 Task: Add Only What You Need Smooth Vanilla 20g Protein Shake to the cart.
Action: Mouse moved to (22, 158)
Screenshot: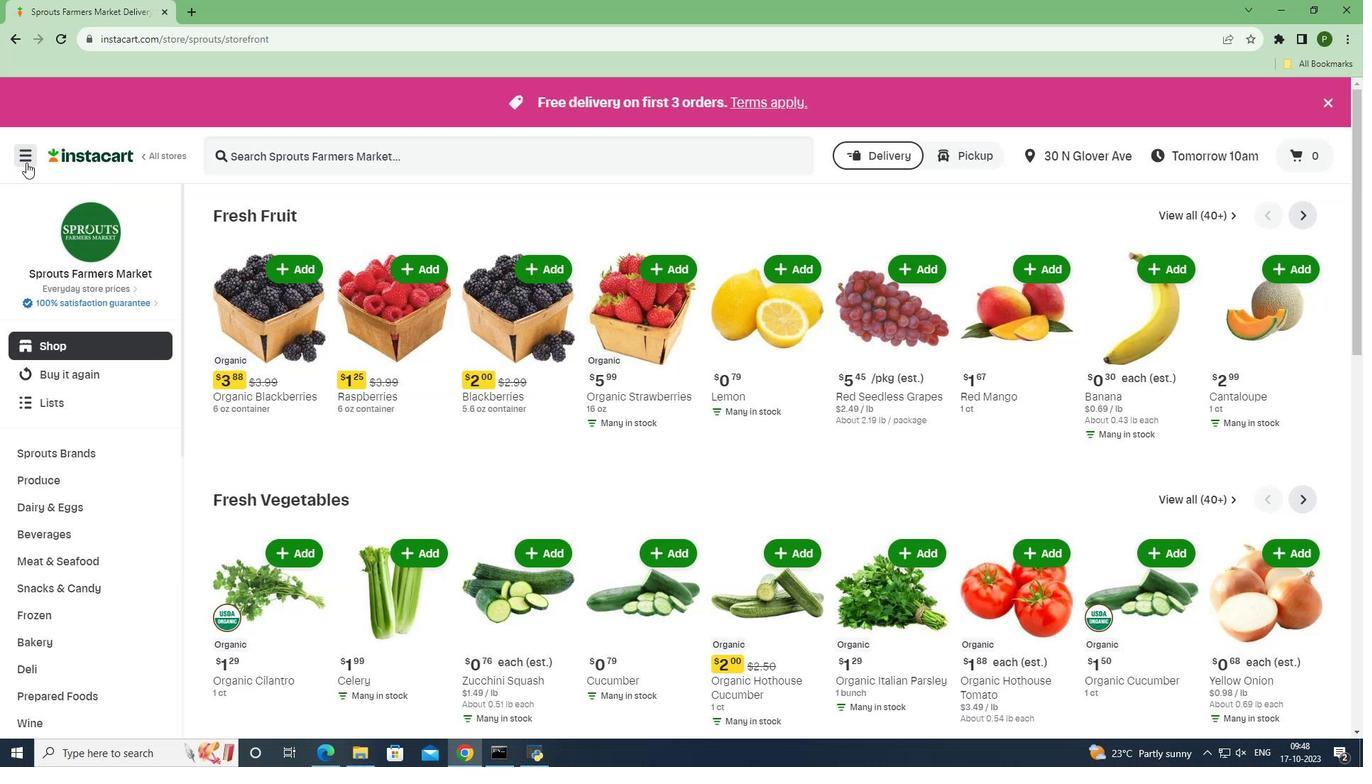 
Action: Mouse pressed left at (22, 158)
Screenshot: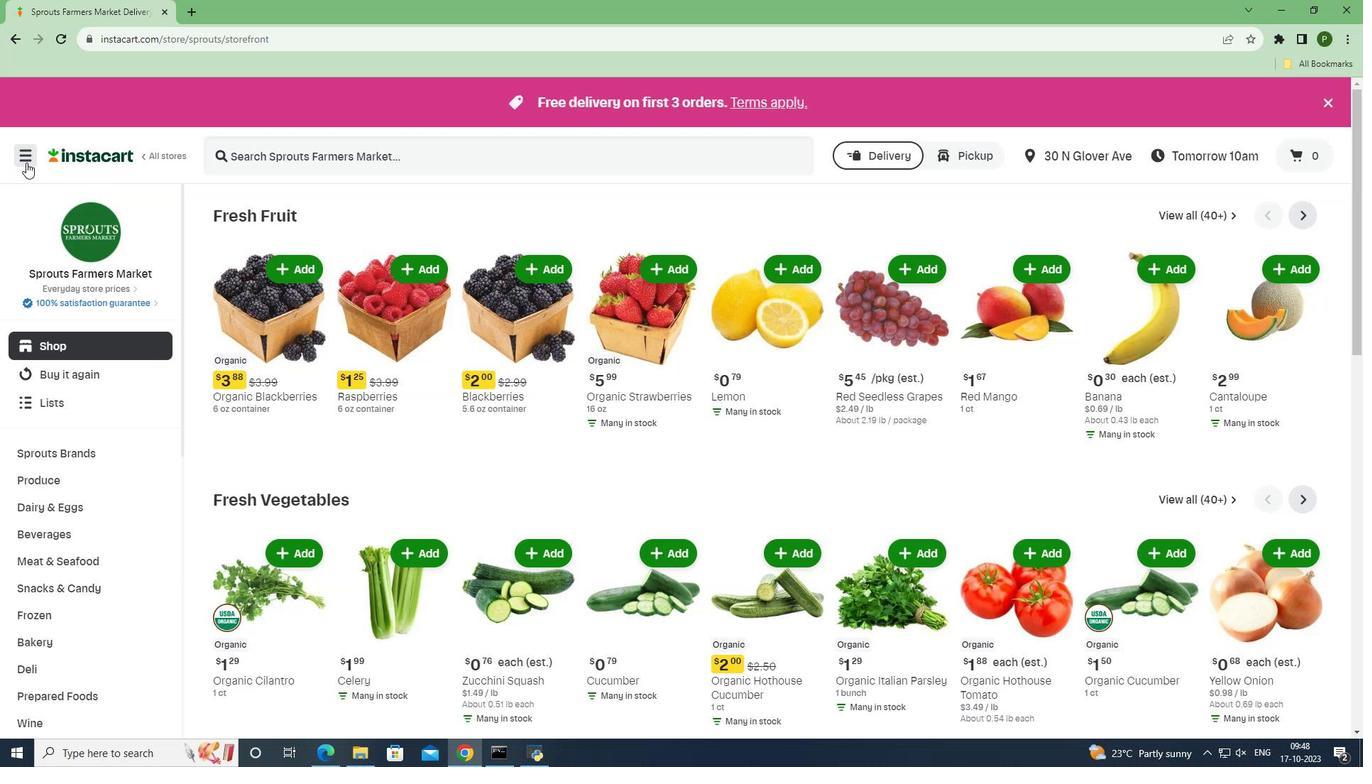 
Action: Mouse moved to (65, 366)
Screenshot: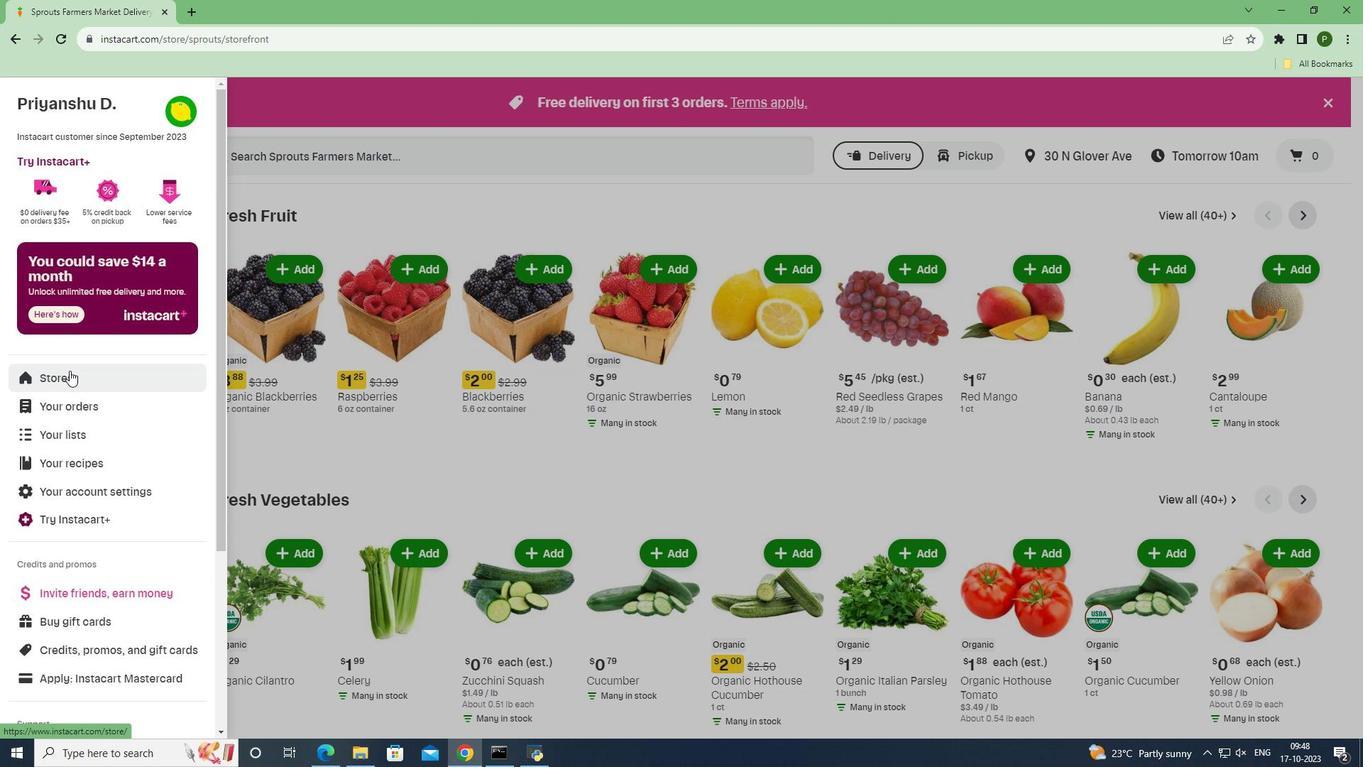 
Action: Mouse pressed left at (65, 366)
Screenshot: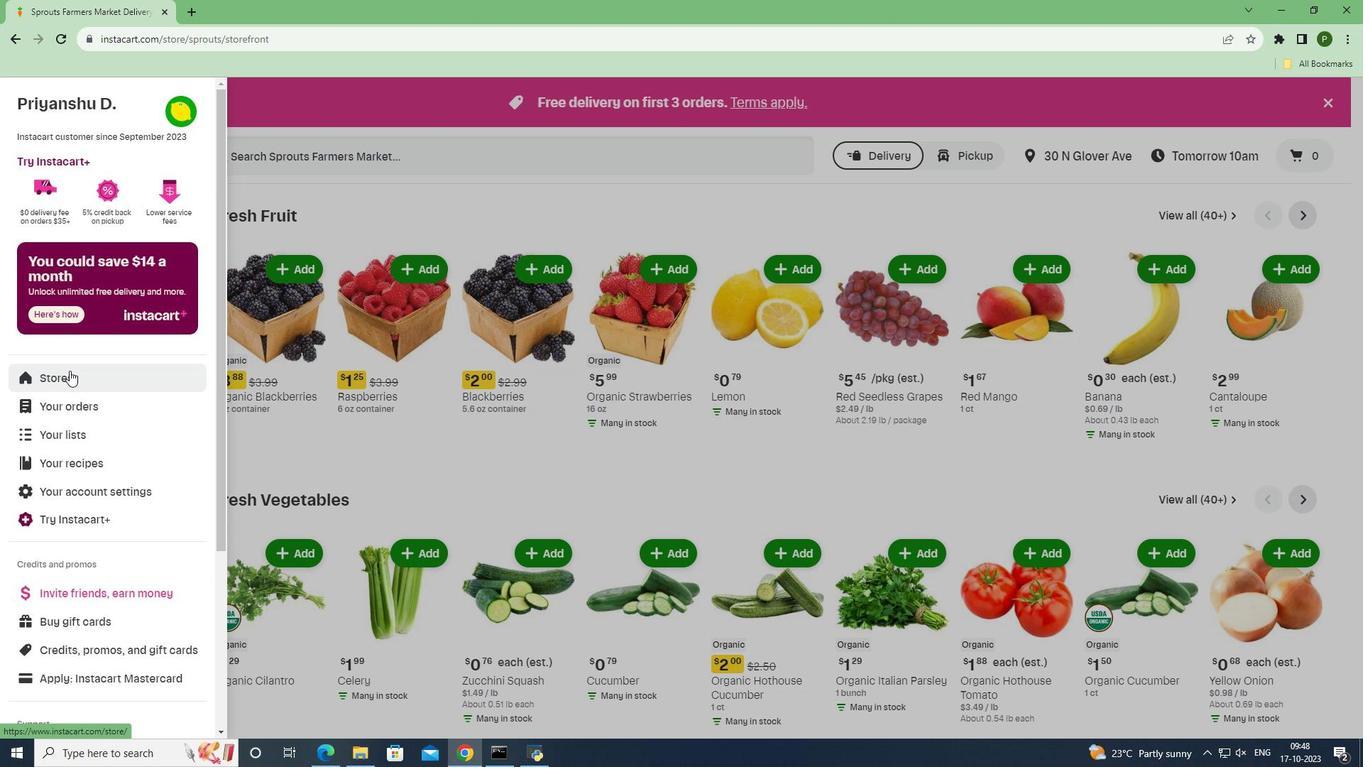 
Action: Mouse moved to (312, 151)
Screenshot: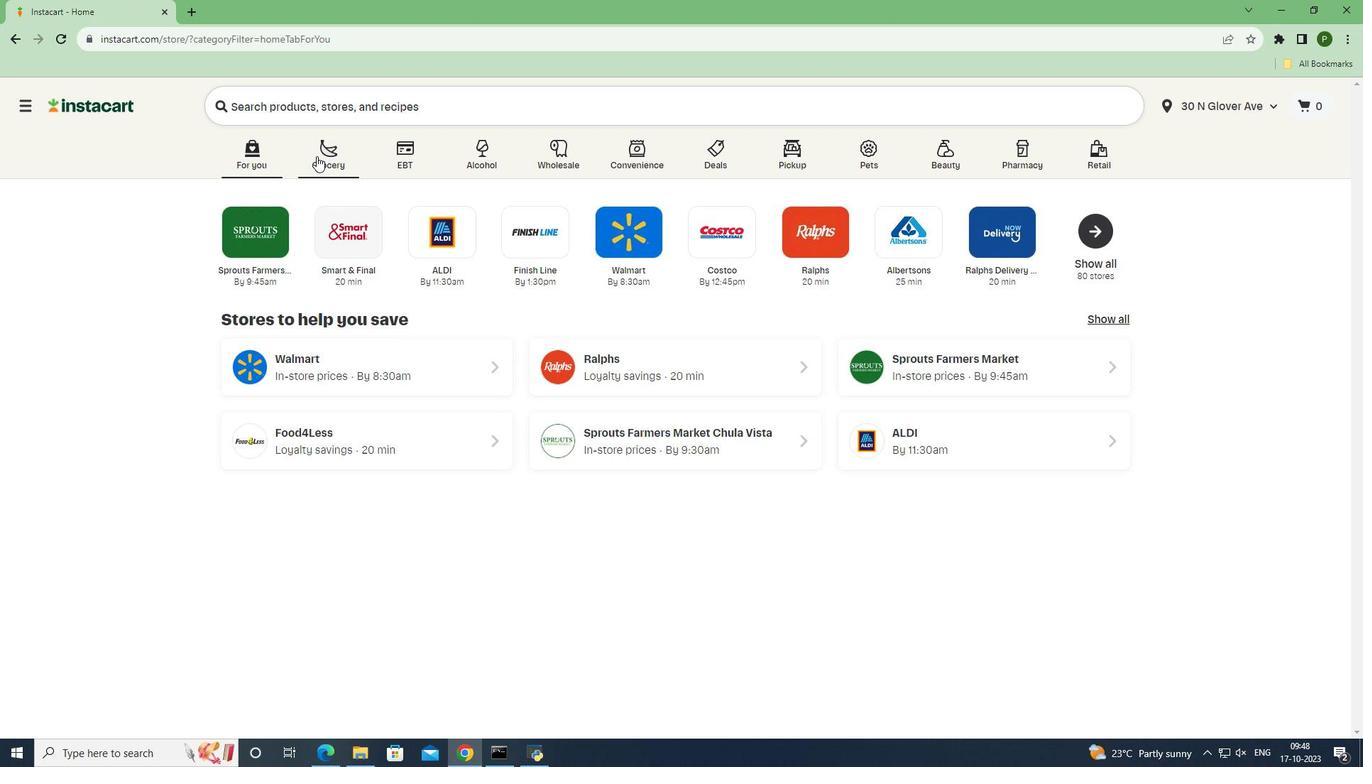 
Action: Mouse pressed left at (312, 151)
Screenshot: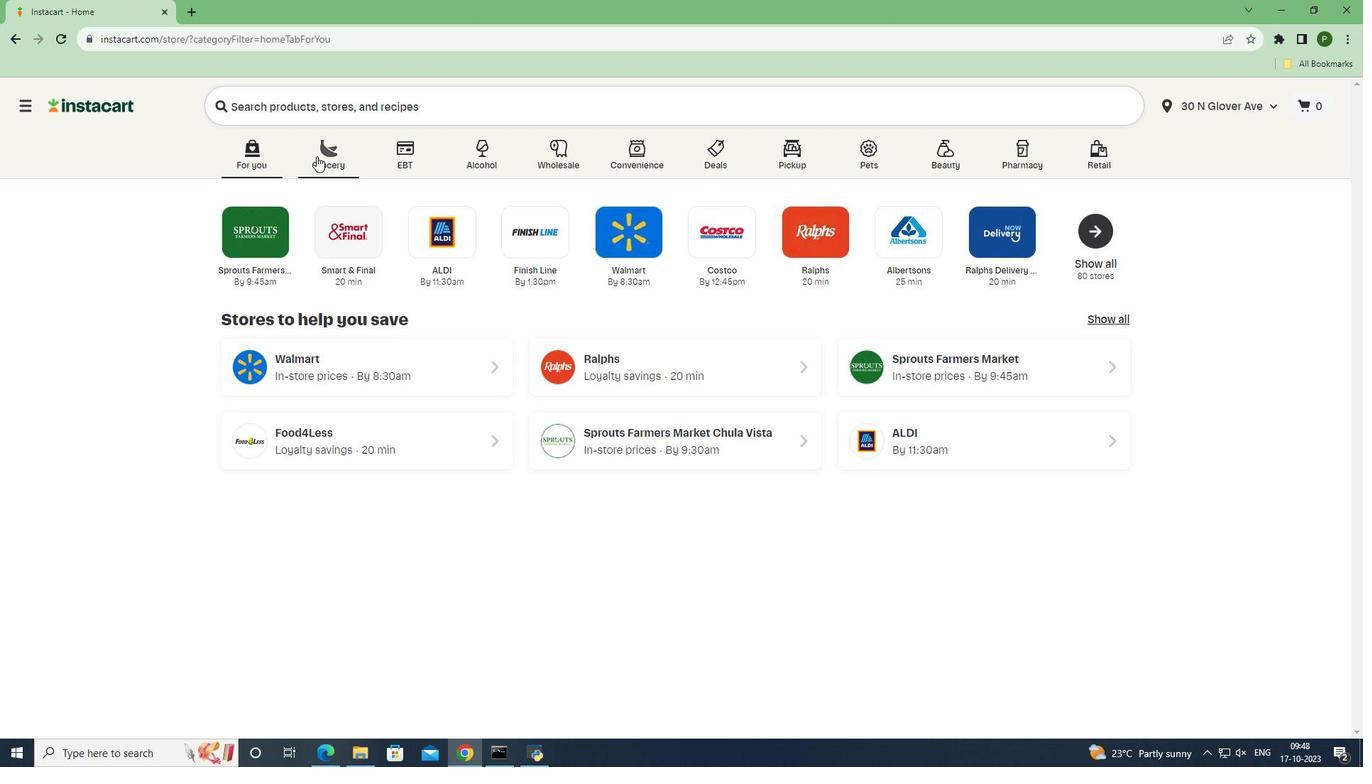 
Action: Mouse moved to (878, 322)
Screenshot: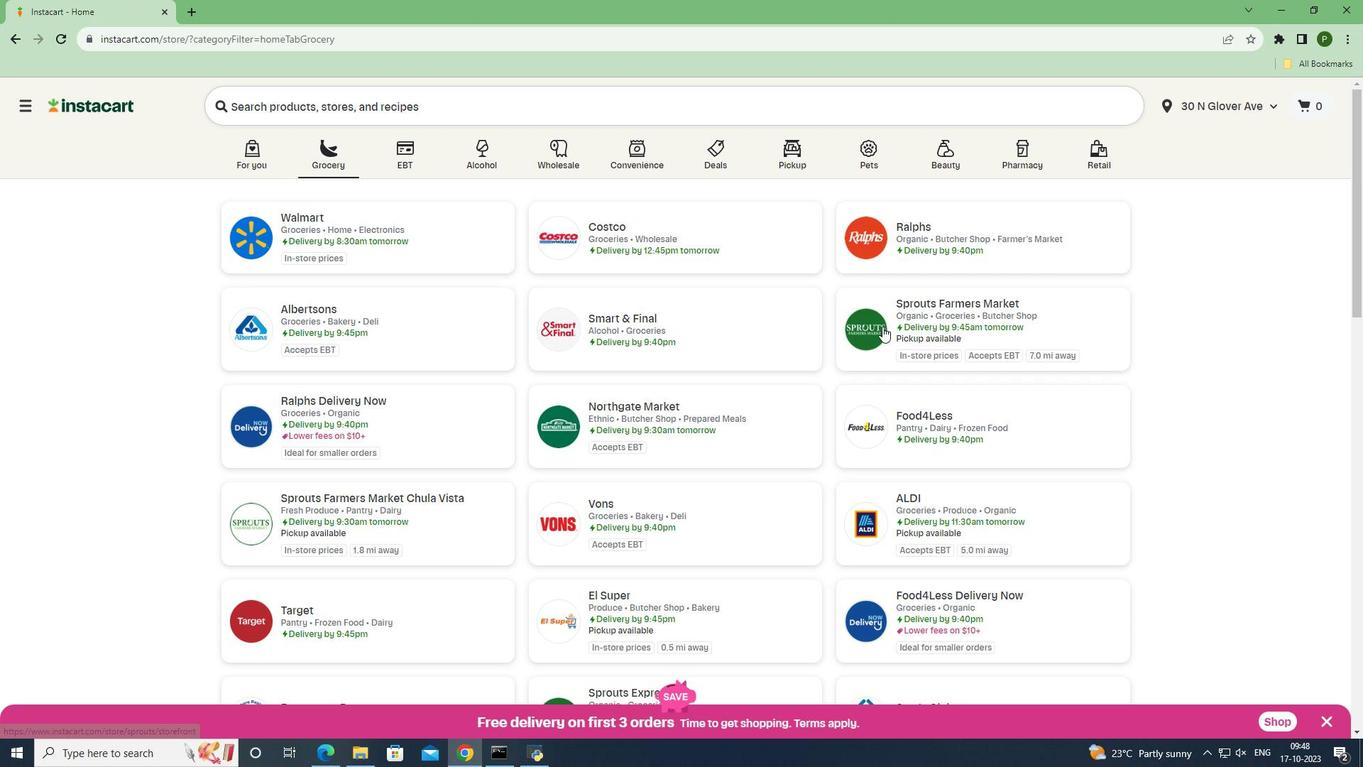 
Action: Mouse pressed left at (878, 322)
Screenshot: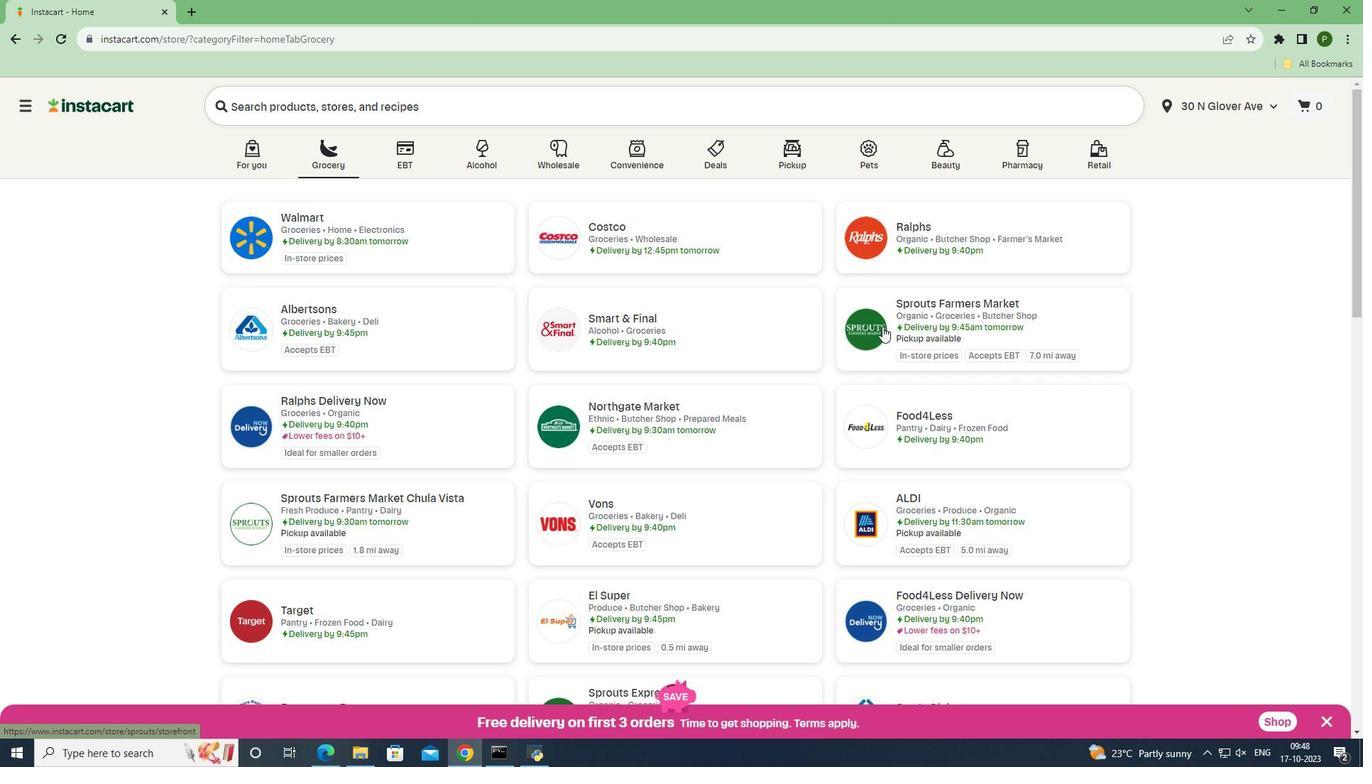 
Action: Mouse moved to (93, 529)
Screenshot: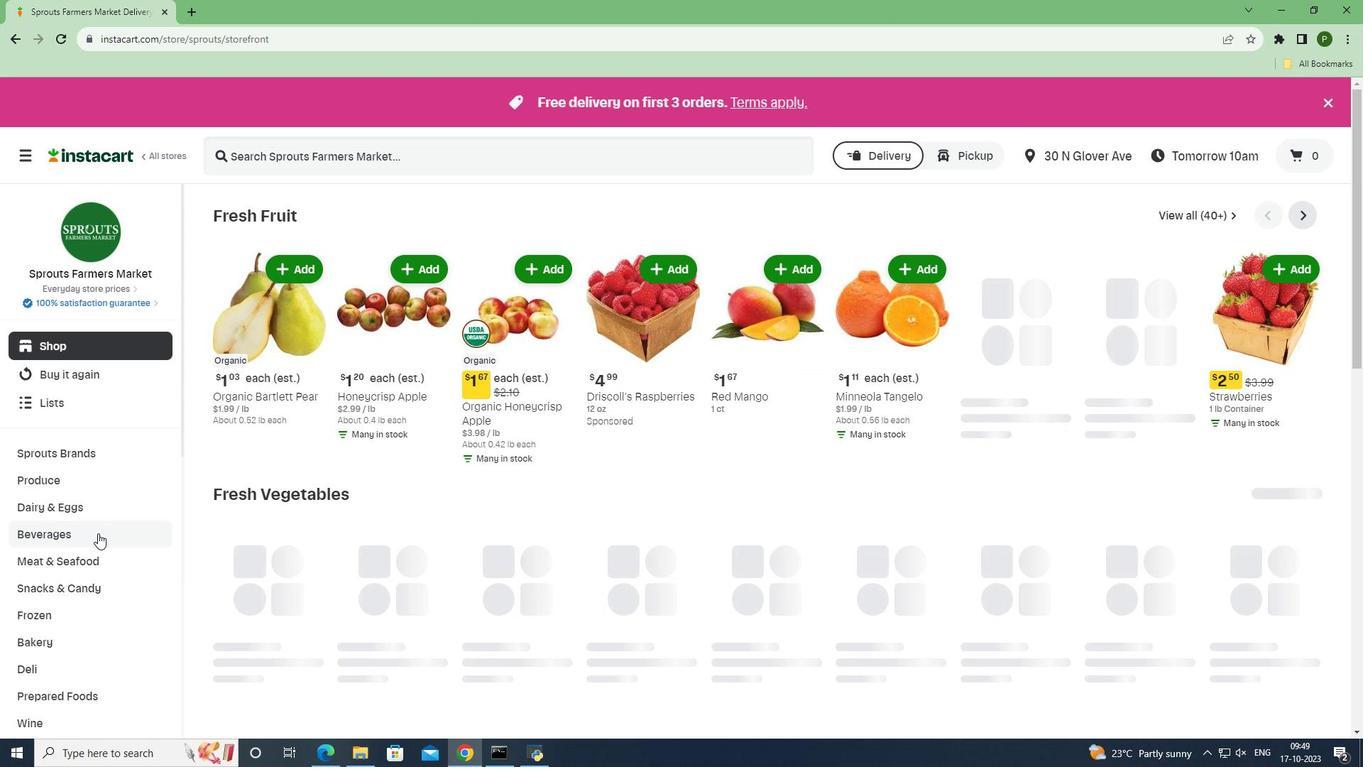 
Action: Mouse pressed left at (93, 529)
Screenshot: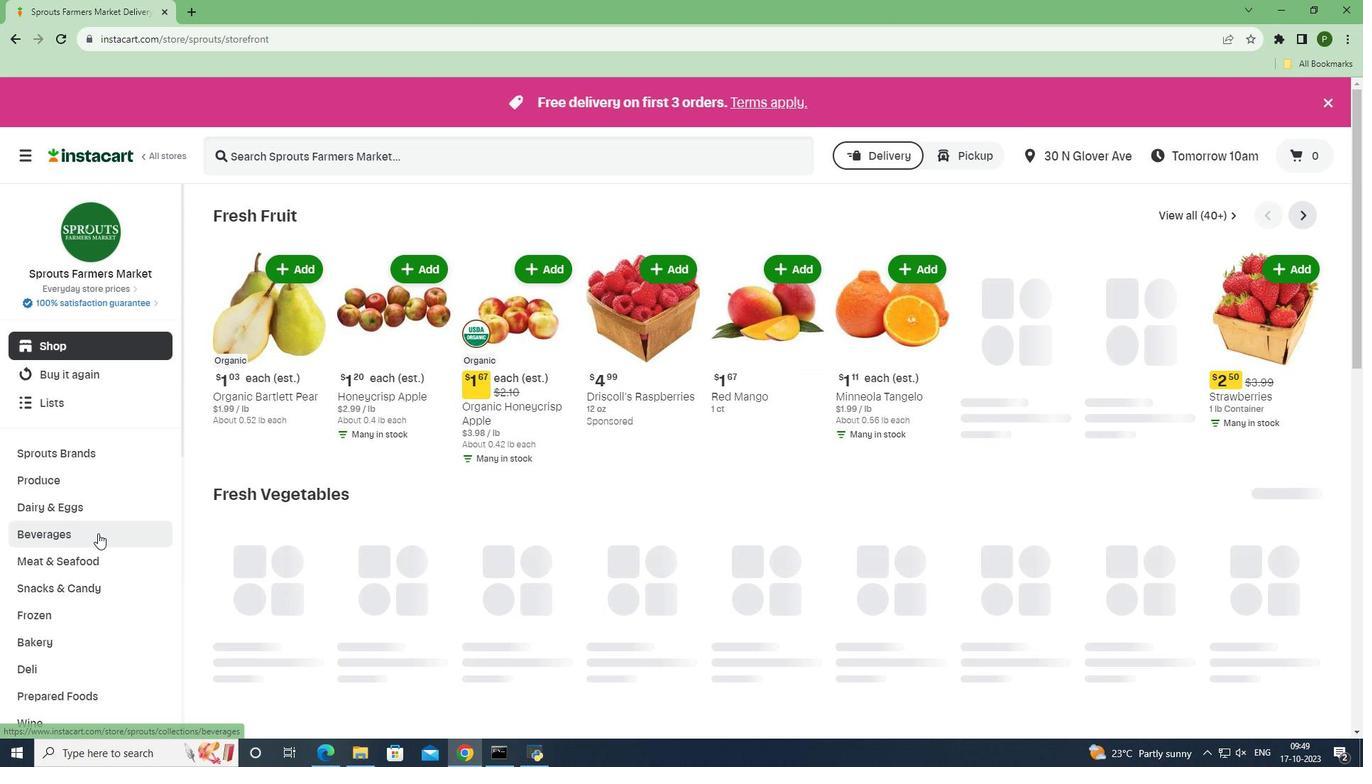 
Action: Mouse moved to (1314, 246)
Screenshot: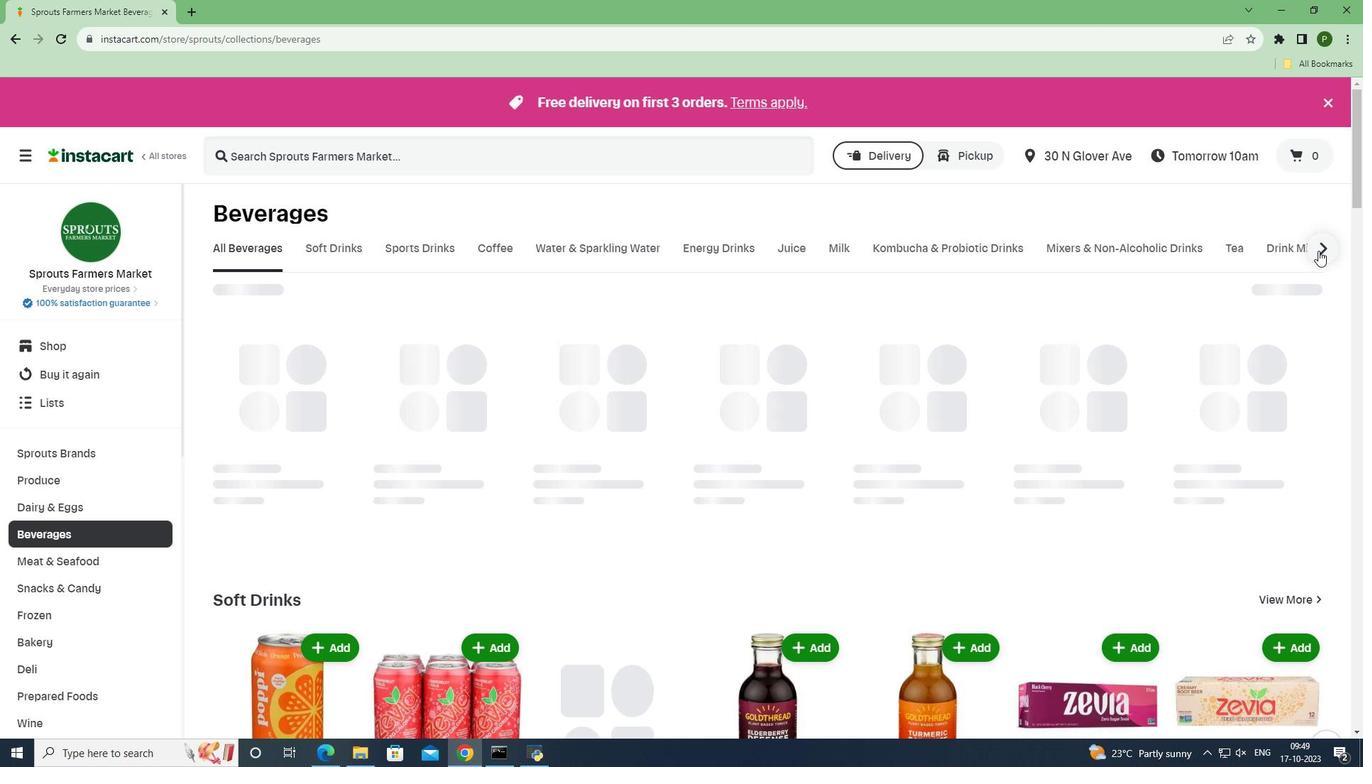 
Action: Mouse pressed left at (1314, 246)
Screenshot: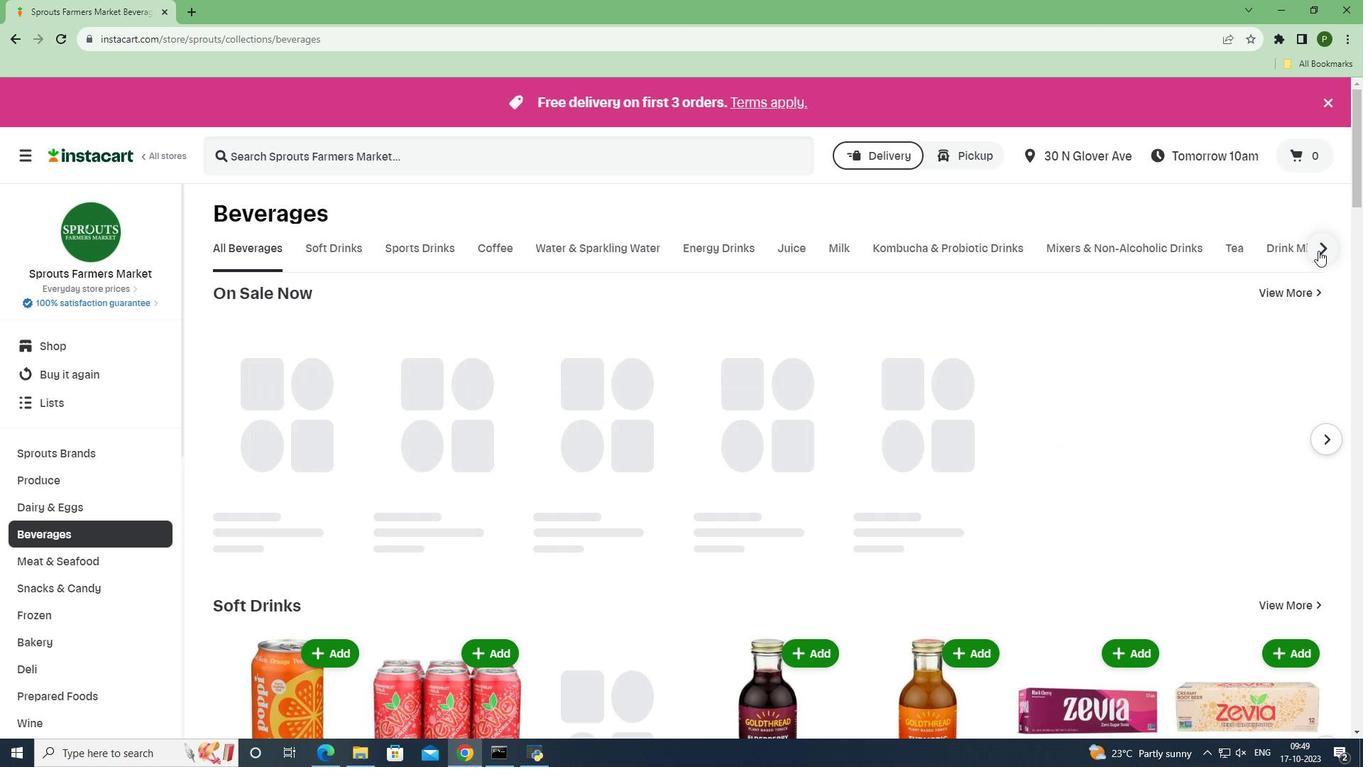 
Action: Mouse moved to (1278, 238)
Screenshot: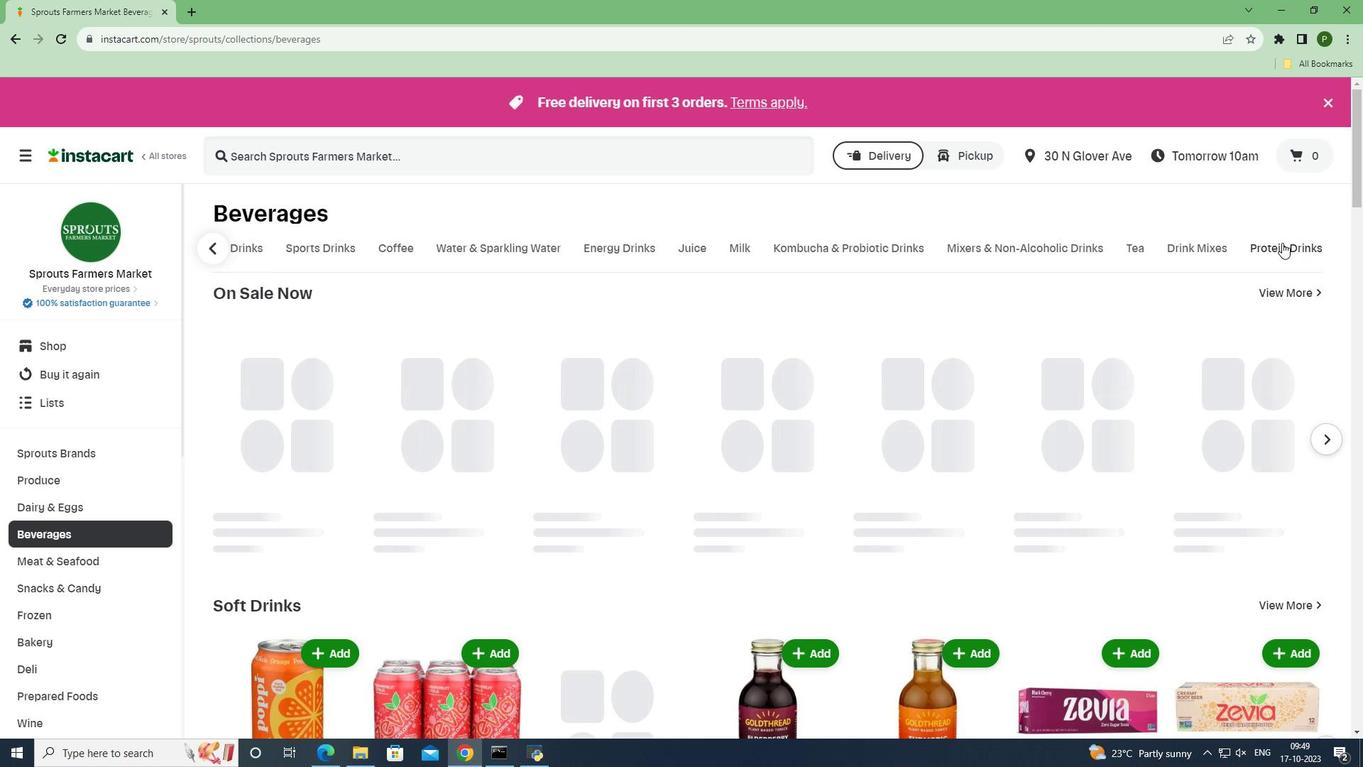 
Action: Mouse pressed left at (1278, 238)
Screenshot: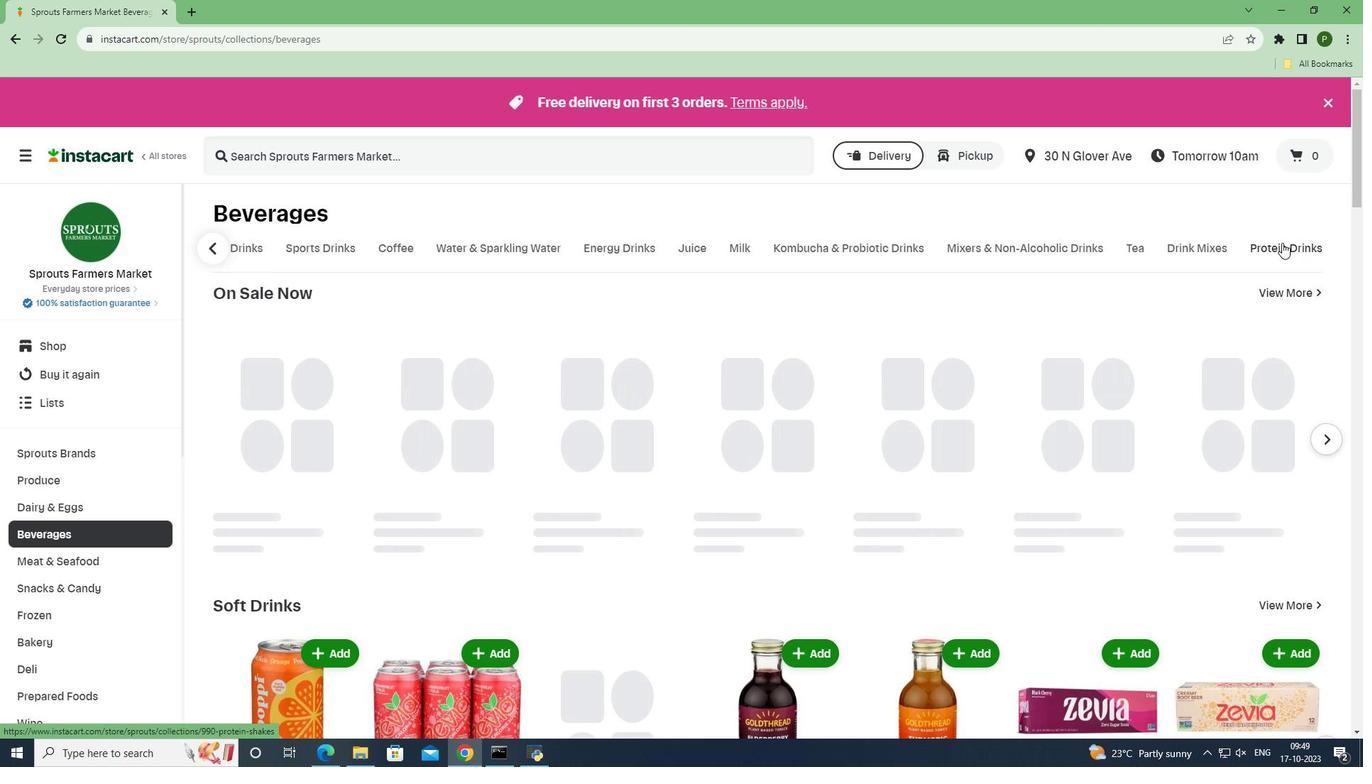 
Action: Mouse moved to (566, 162)
Screenshot: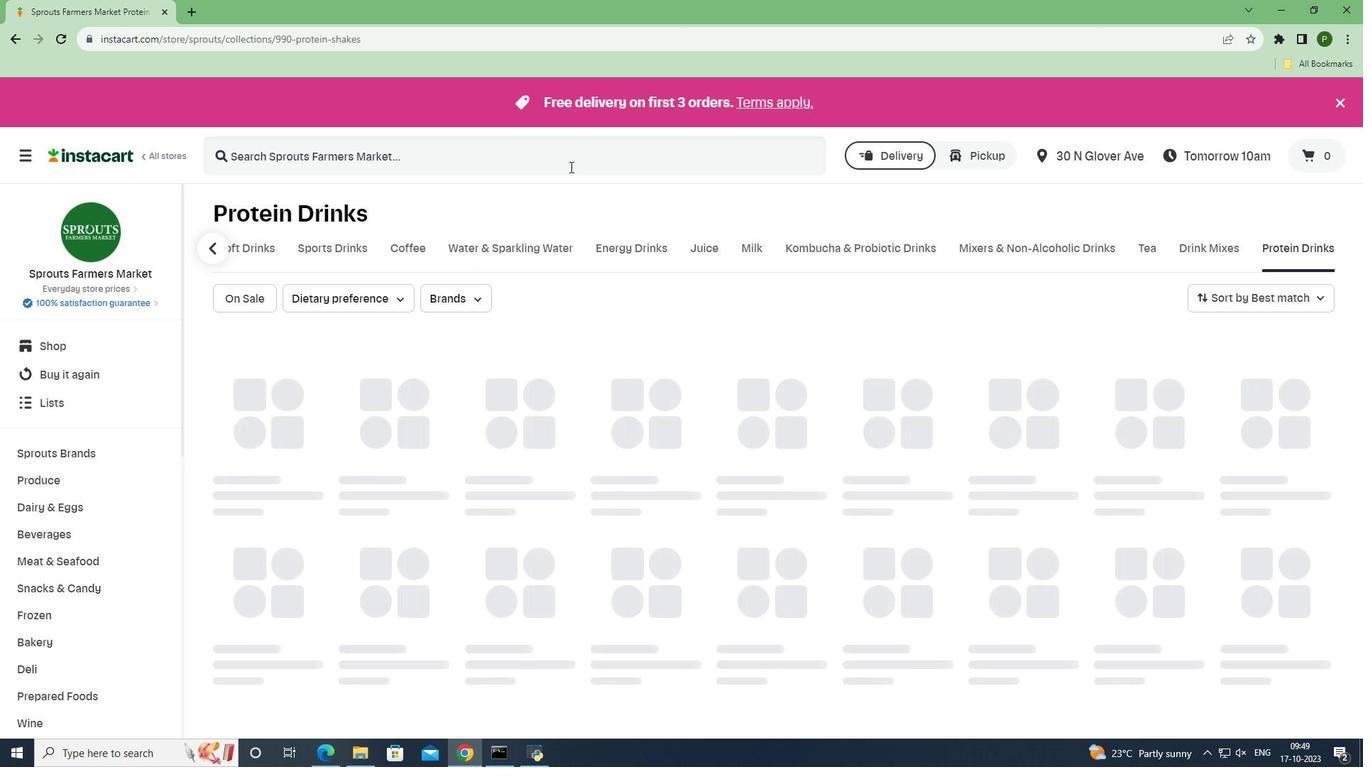 
Action: Mouse pressed left at (566, 162)
Screenshot: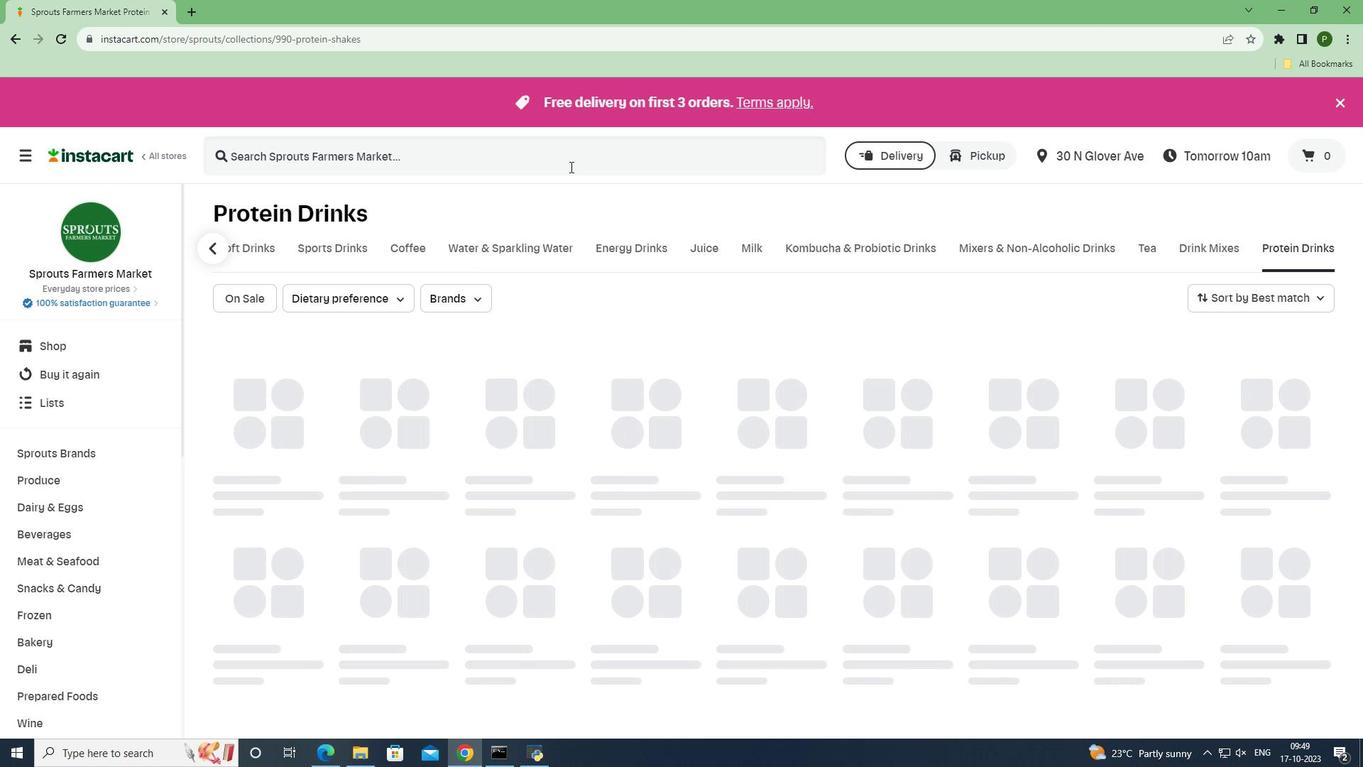 
Action: Key pressed <Key.caps_lock>O<Key.caps_lock>nly<Key.space><Key.caps_lock>W<Key.caps_lock>hat<Key.space><Key.caps_lock>Y<Key.caps_lock>ou<Key.space><Key.caps_lock>N<Key.caps_lock>eed<Key.space><Key.caps_lock>S<Key.caps_lock>mooth<Key.space><Key.caps_lock>V<Key.caps_lock>anilla<Key.space>20g<Key.space><Key.caps_lock>P<Key.caps_lock>rotein<Key.space><Key.caps_lock>S<Key.caps_lock>hake<Key.space><Key.enter>
Screenshot: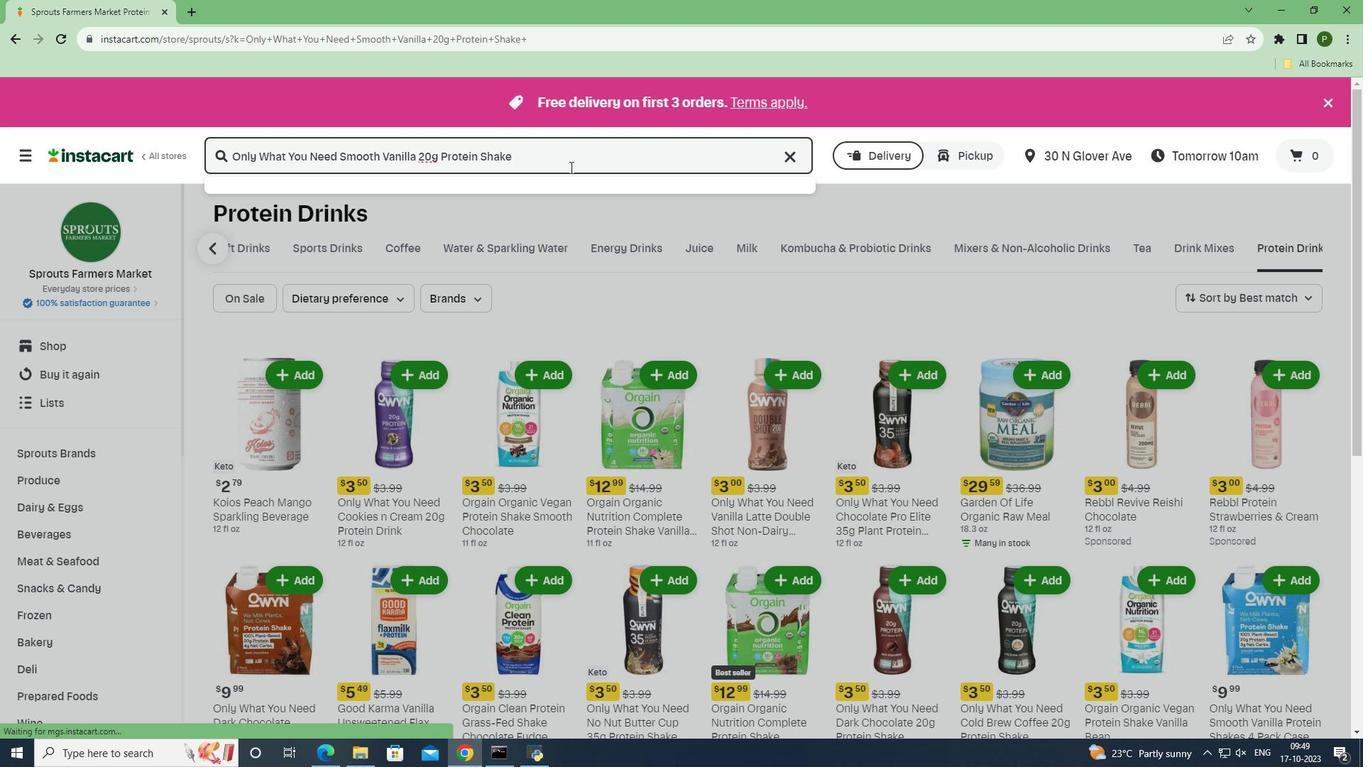 
Action: Mouse moved to (830, 269)
Screenshot: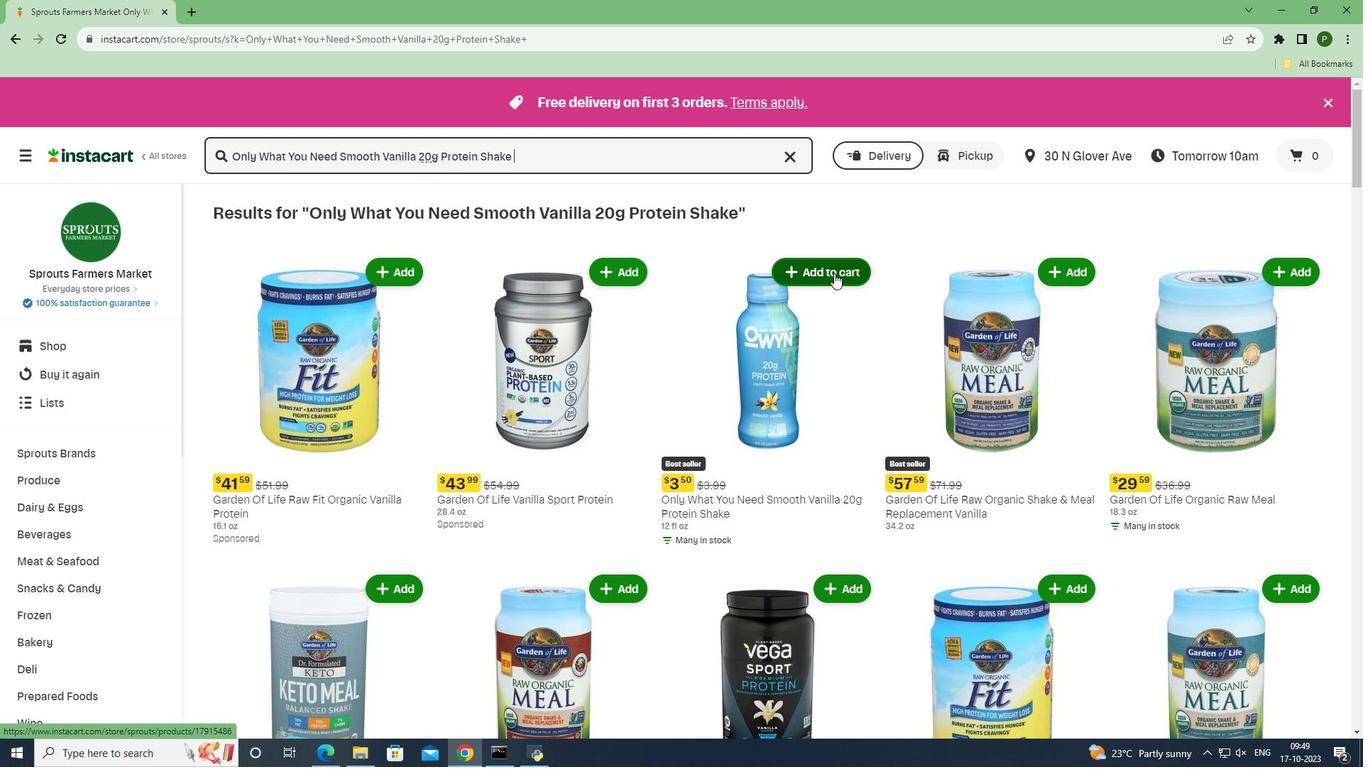 
Action: Mouse pressed left at (830, 269)
Screenshot: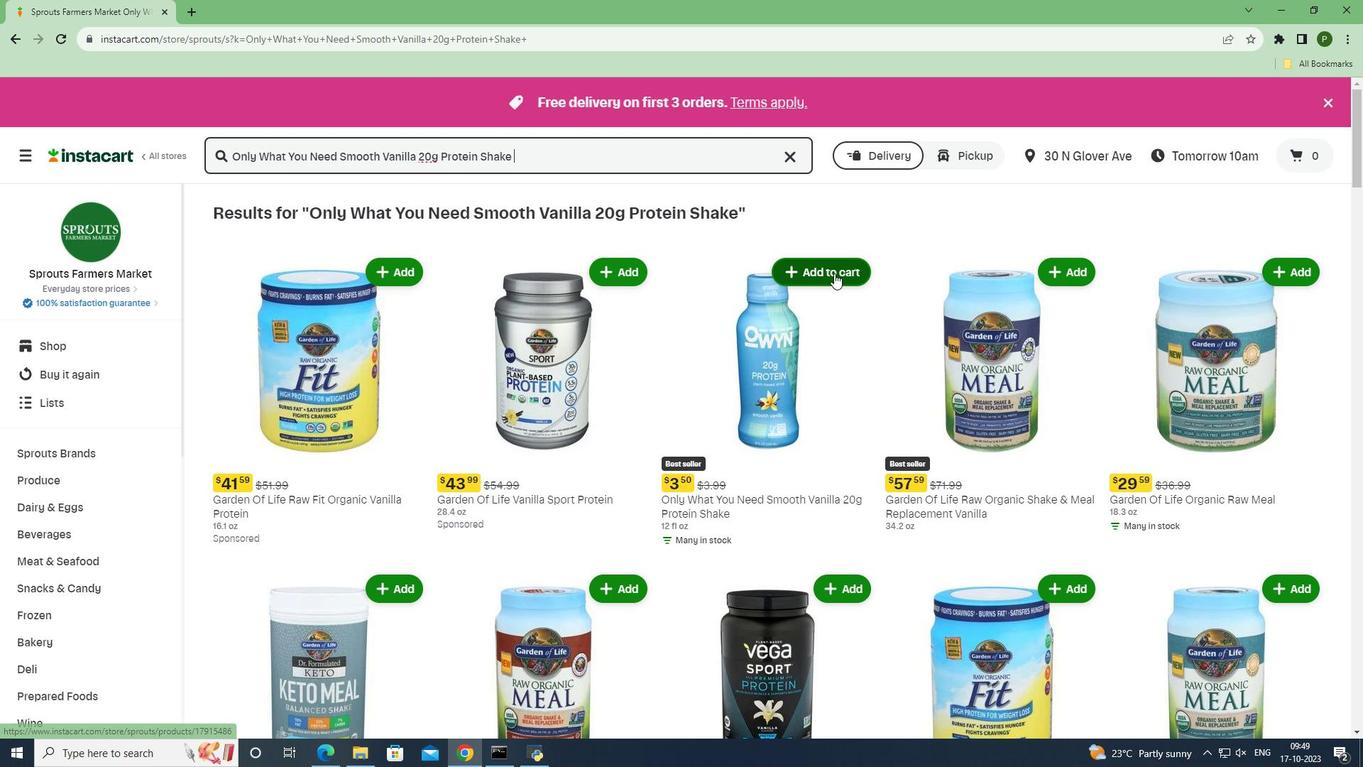 
Action: Mouse moved to (838, 350)
Screenshot: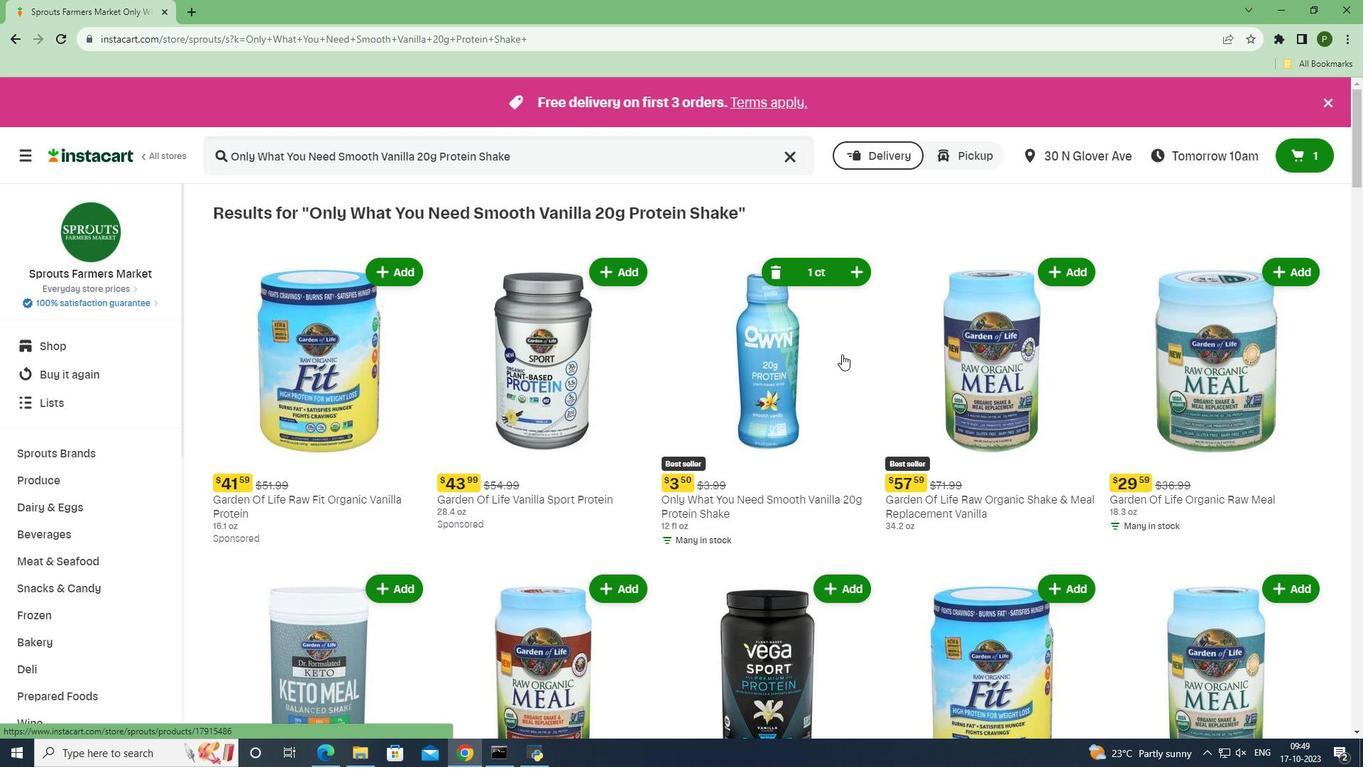 
